 Task: Freeze two columns in the spreadsheet.
Action: Mouse moved to (105, 96)
Screenshot: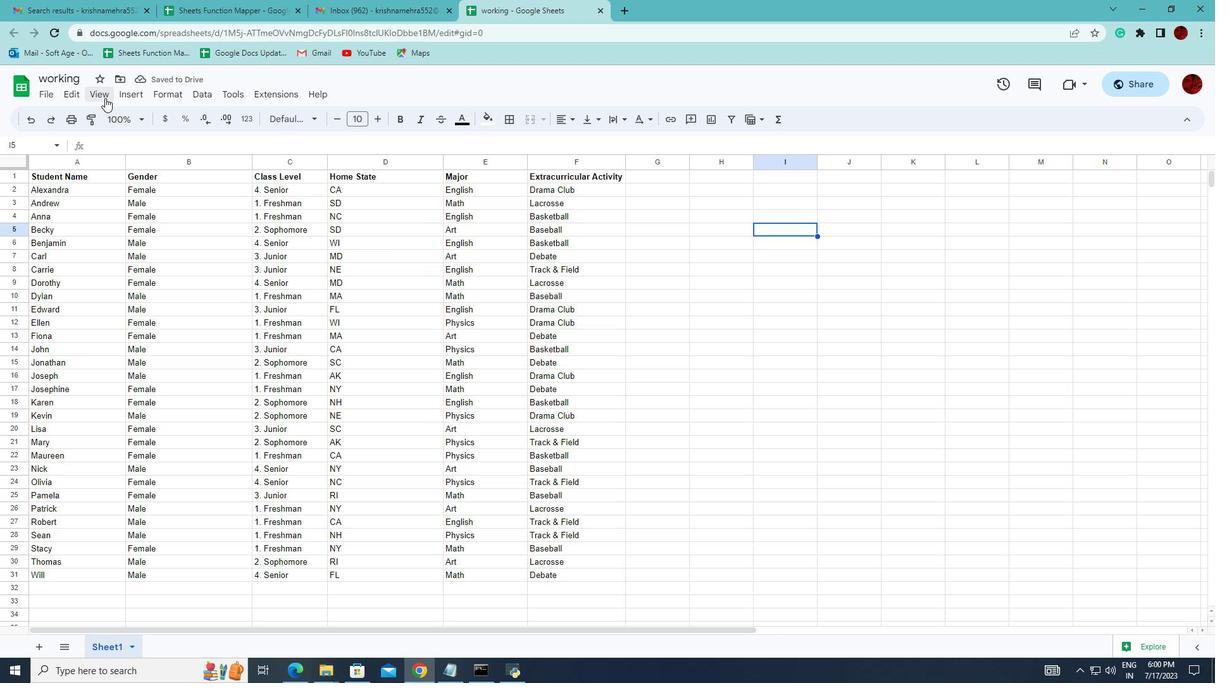 
Action: Mouse pressed left at (105, 96)
Screenshot: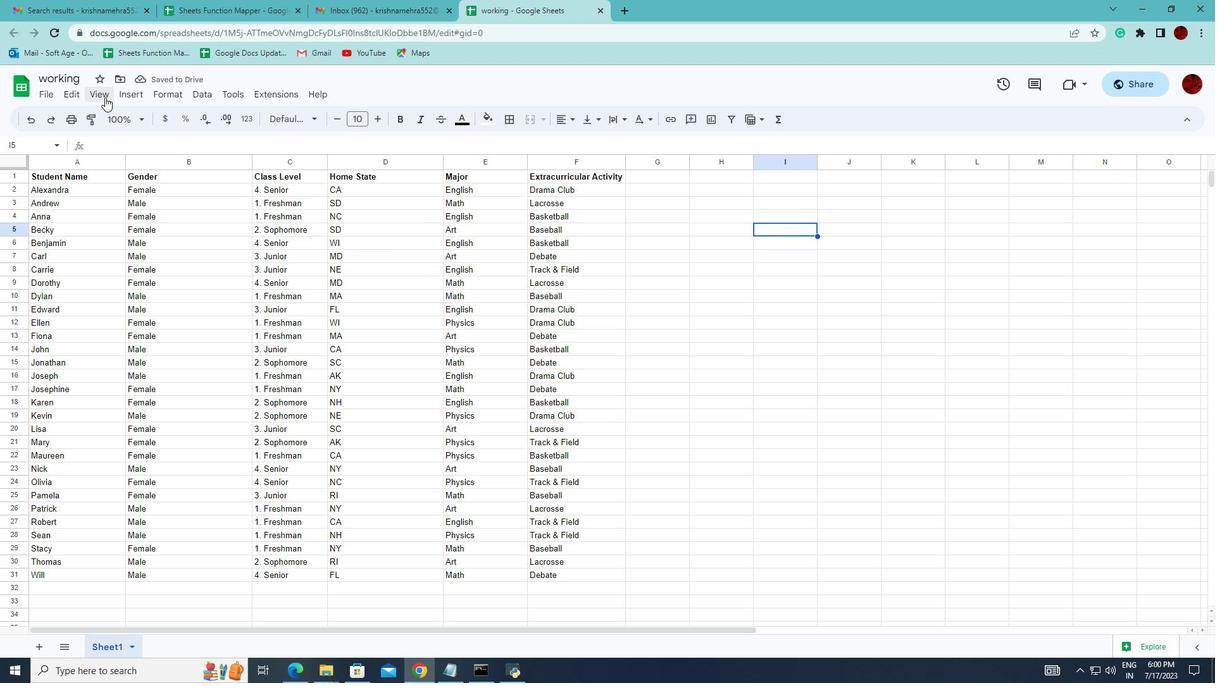 
Action: Mouse moved to (315, 275)
Screenshot: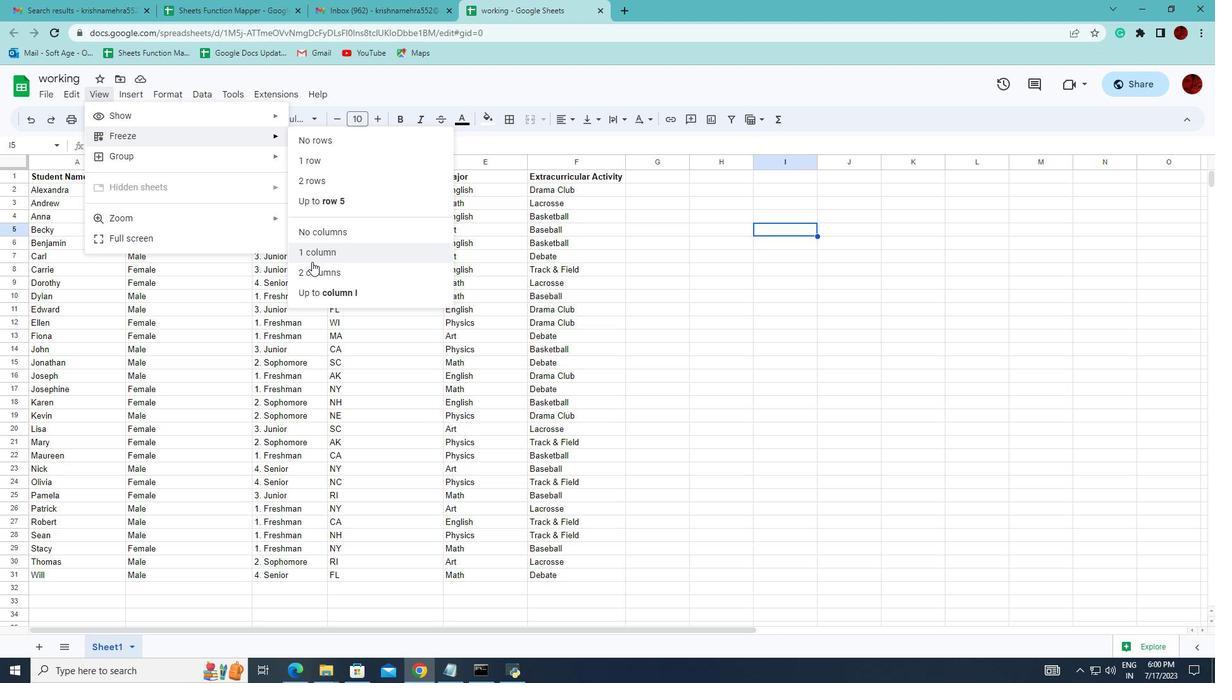 
Action: Mouse pressed left at (315, 275)
Screenshot: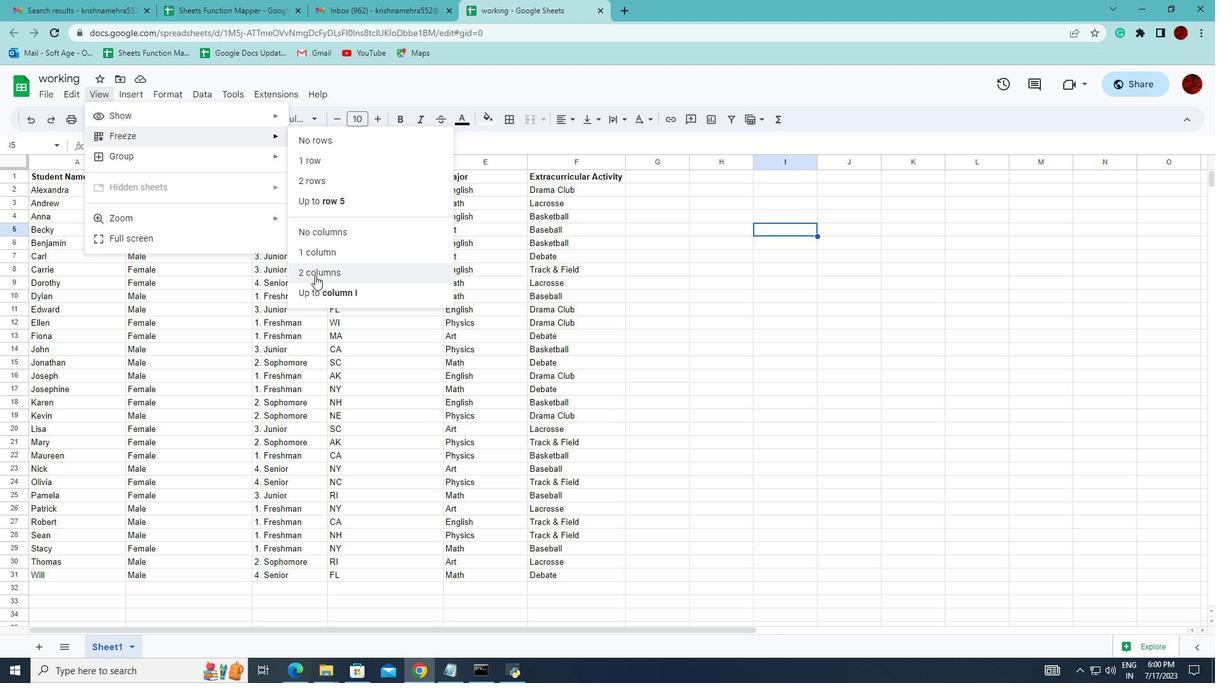 
Action: Mouse moved to (310, 277)
Screenshot: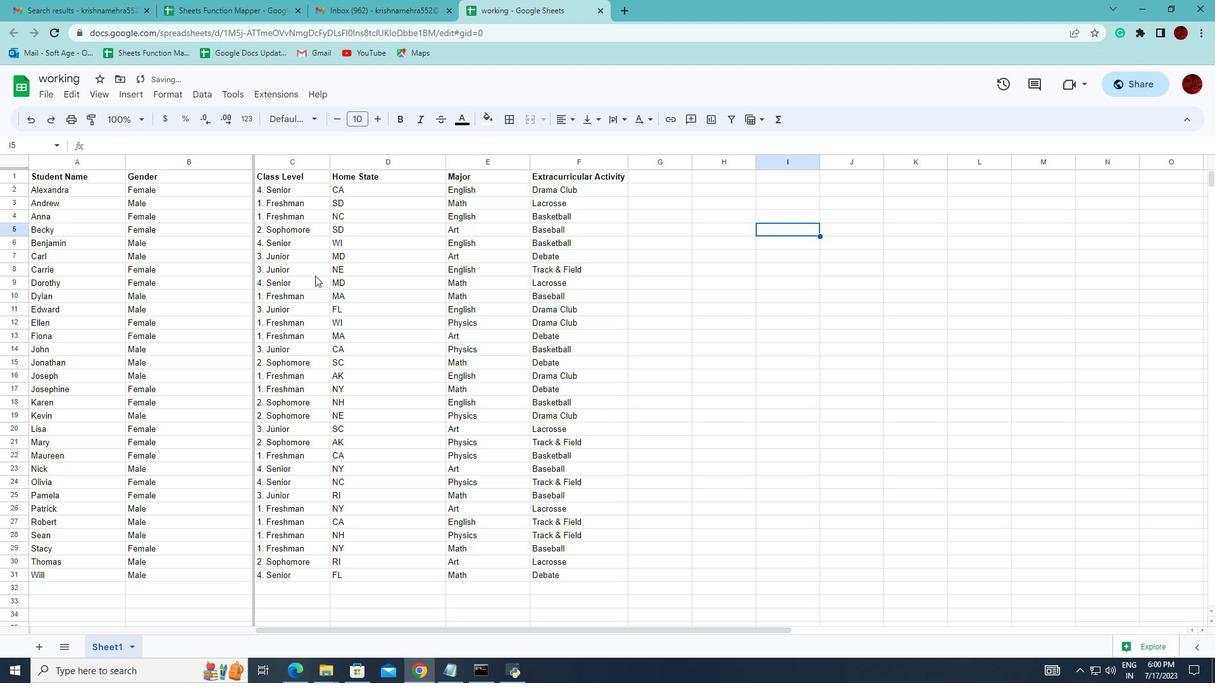 
